 Task: Set the output module to "Windows Multimedia Device Output".
Action: Mouse moved to (89, 8)
Screenshot: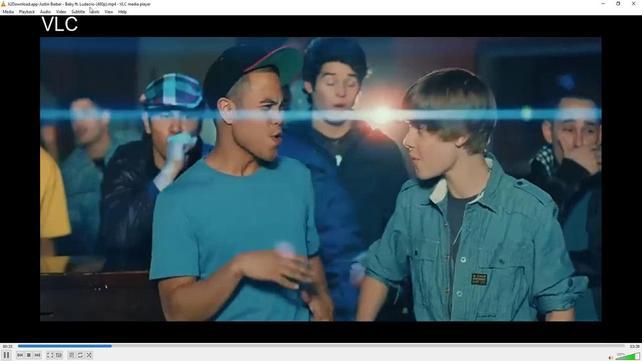 
Action: Mouse pressed left at (89, 8)
Screenshot: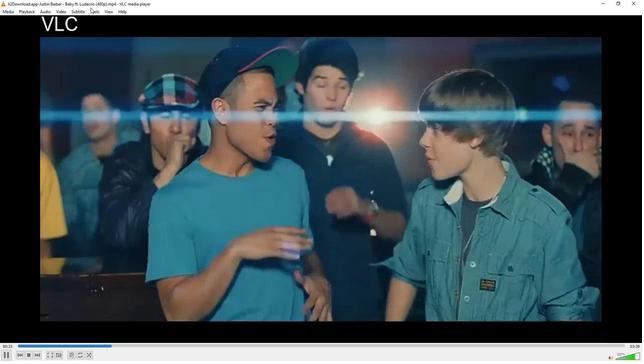 
Action: Mouse moved to (92, 12)
Screenshot: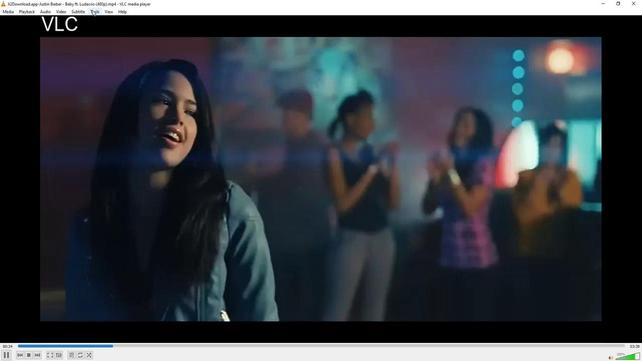 
Action: Mouse pressed left at (92, 12)
Screenshot: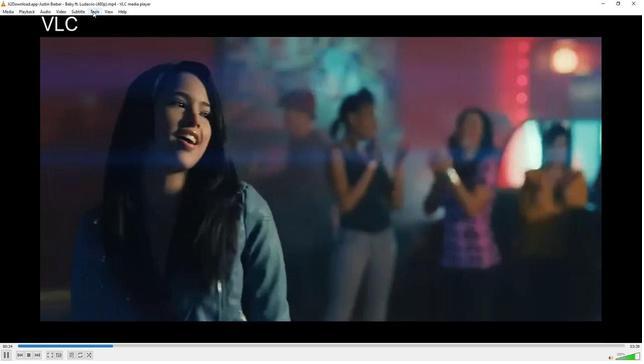 
Action: Mouse moved to (110, 90)
Screenshot: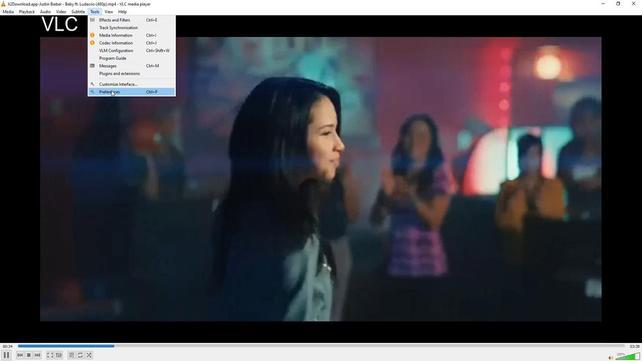 
Action: Mouse pressed left at (110, 90)
Screenshot: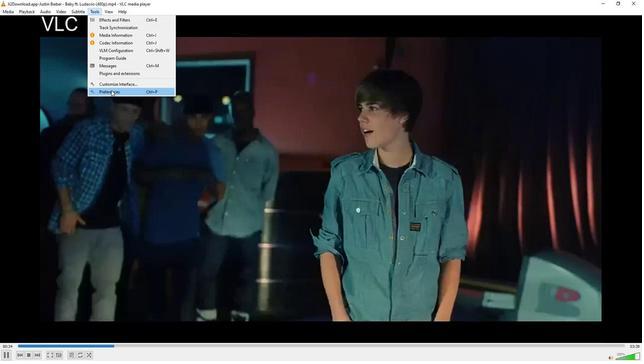 
Action: Mouse moved to (268, 66)
Screenshot: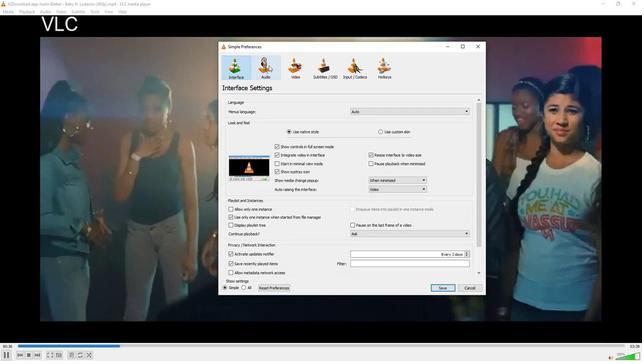 
Action: Mouse pressed left at (268, 66)
Screenshot: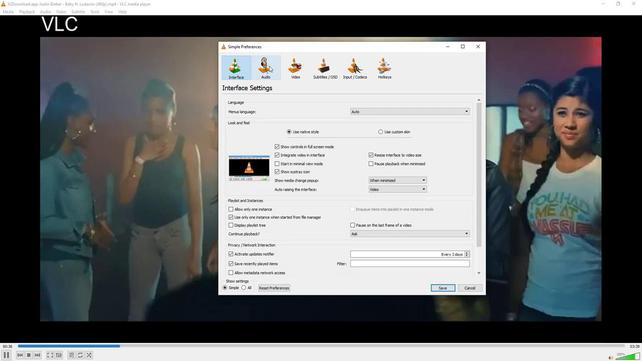 
Action: Mouse moved to (322, 138)
Screenshot: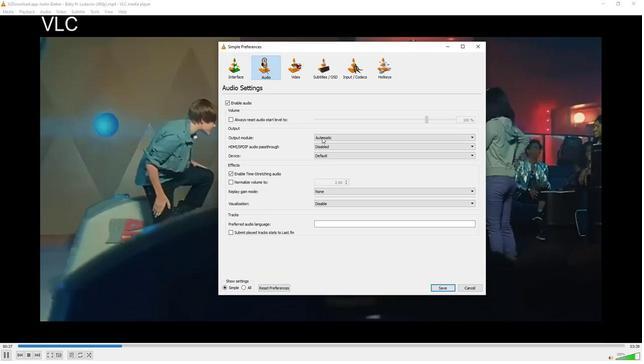 
Action: Mouse pressed left at (322, 138)
Screenshot: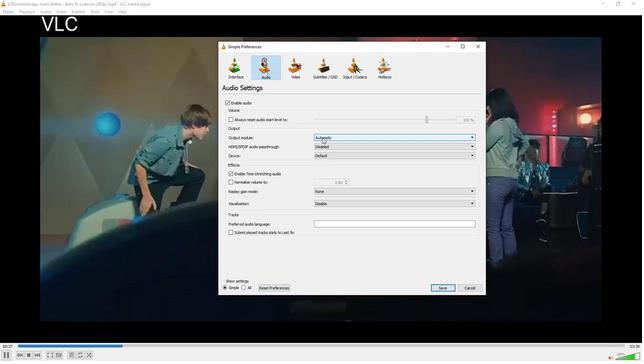 
Action: Mouse moved to (323, 146)
Screenshot: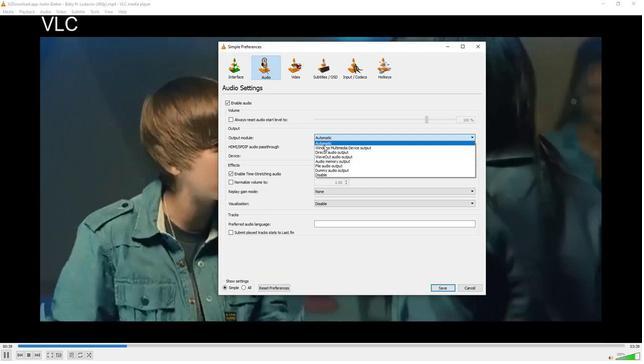 
Action: Mouse pressed left at (323, 146)
Screenshot: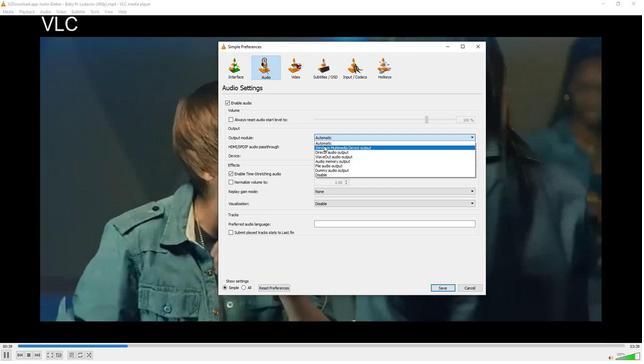 
Action: Mouse moved to (288, 165)
Screenshot: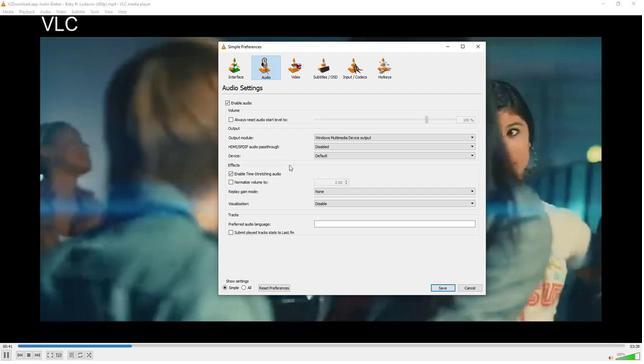 
